 Task: Add 1.5 spacing between lines and paragraphs.
Action: Mouse pressed left at (517, 239)
Screenshot: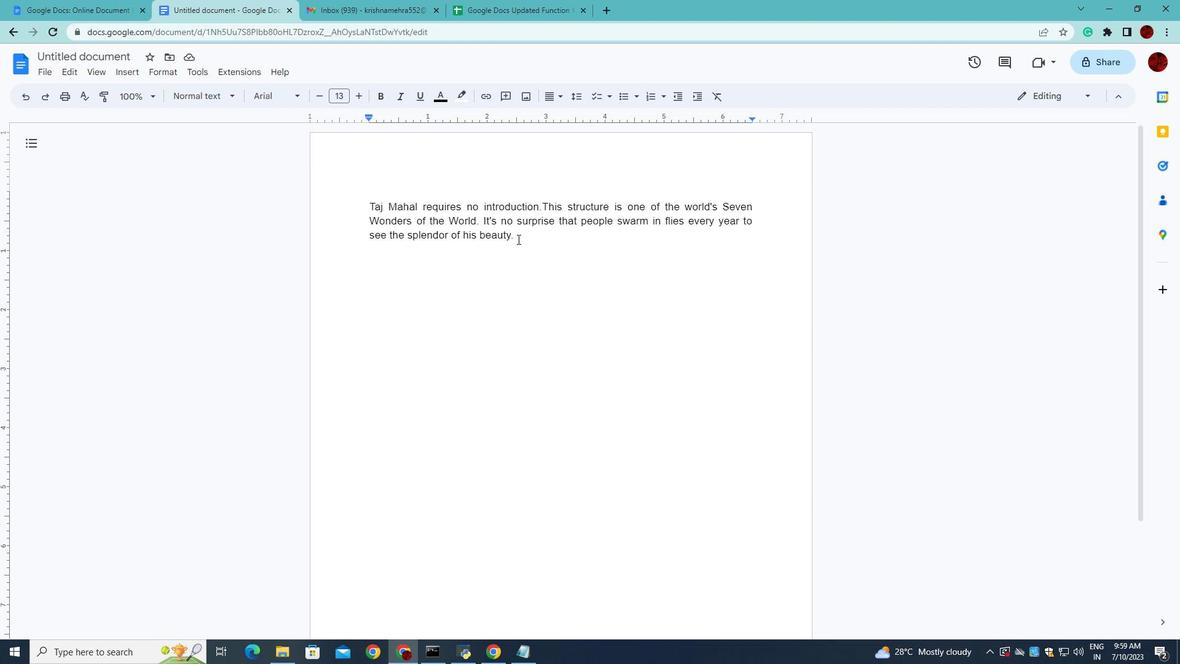 
Action: Mouse moved to (578, 95)
Screenshot: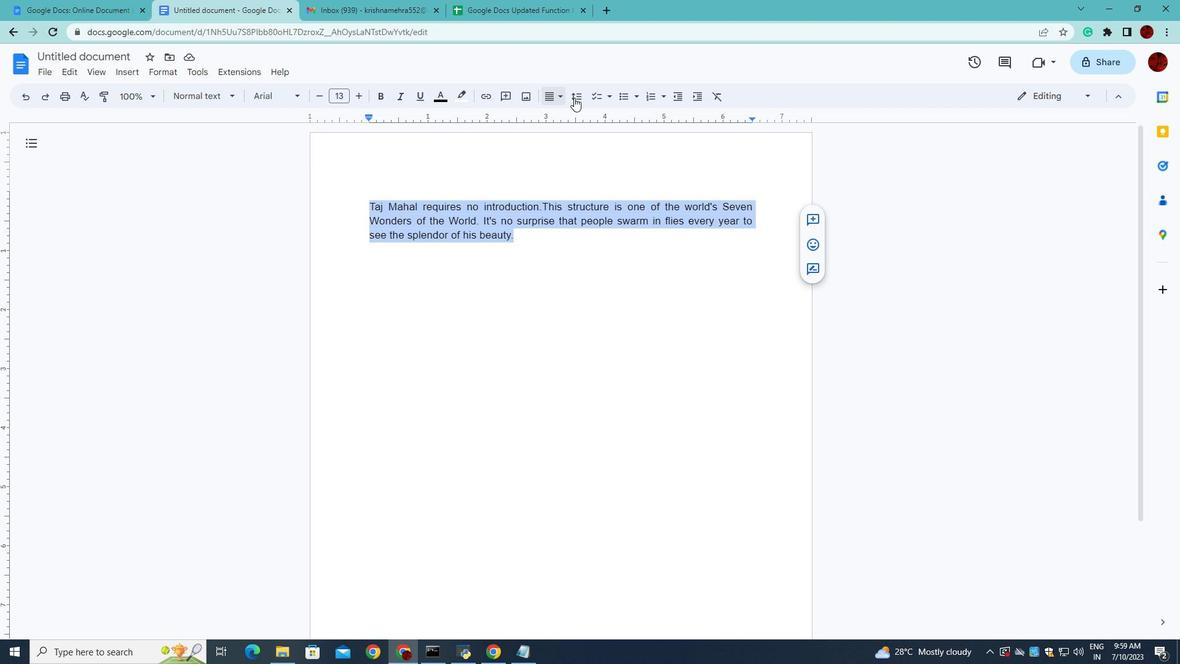 
Action: Mouse pressed left at (578, 95)
Screenshot: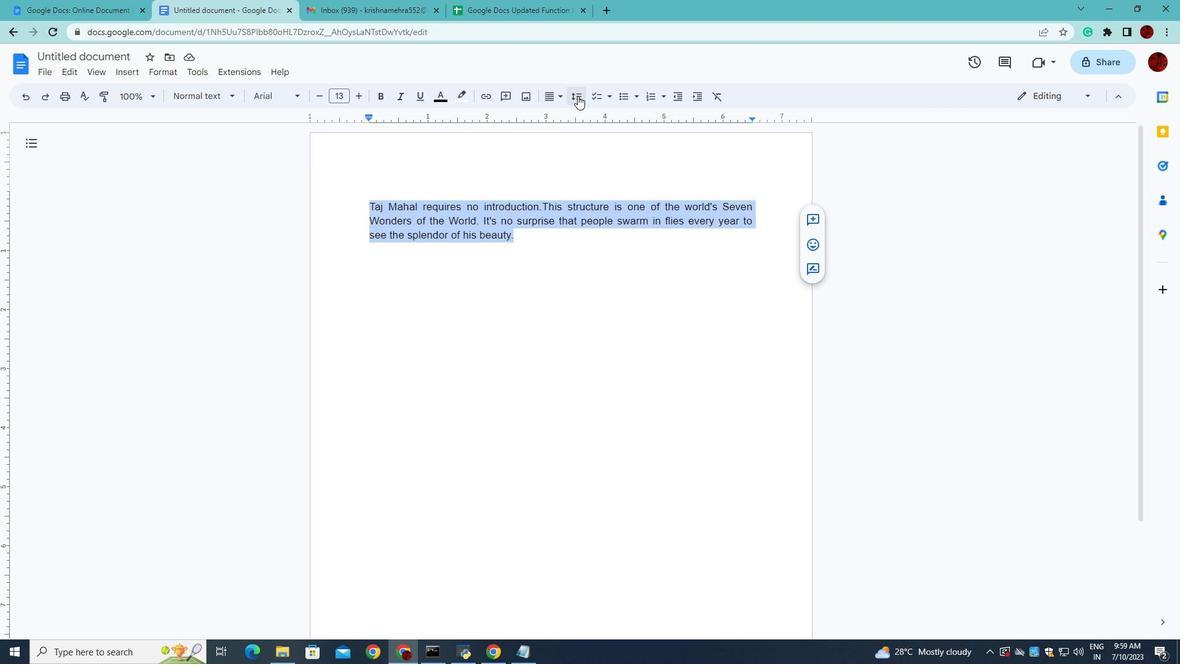 
Action: Mouse moved to (581, 156)
Screenshot: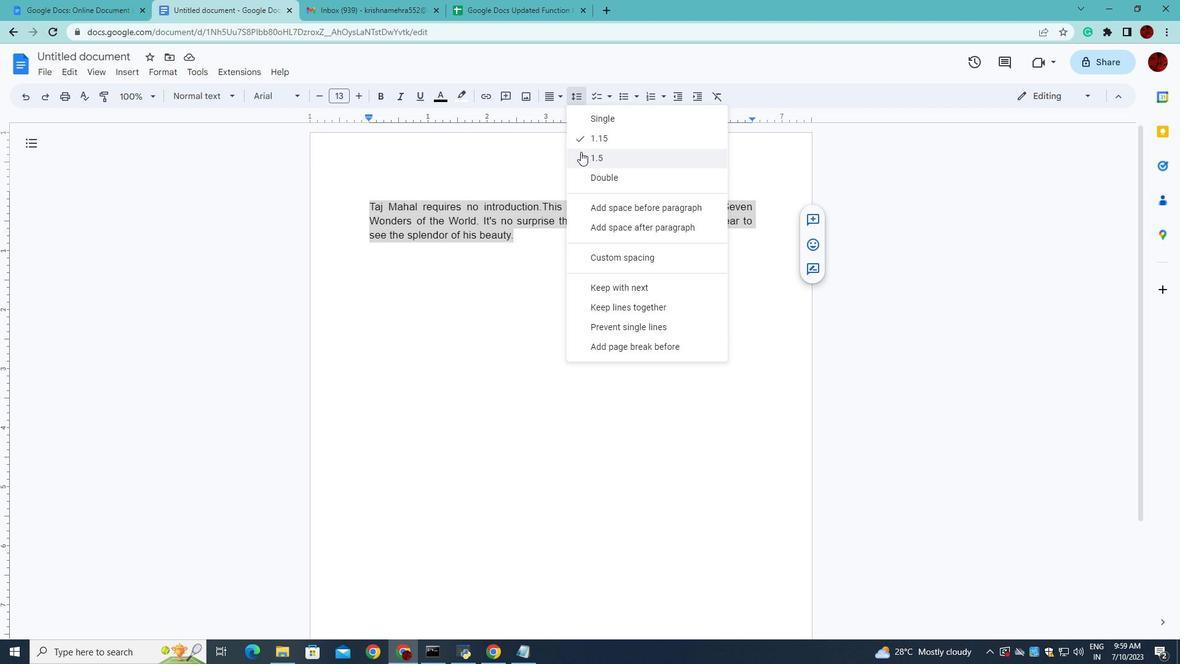 
Action: Mouse pressed left at (581, 156)
Screenshot: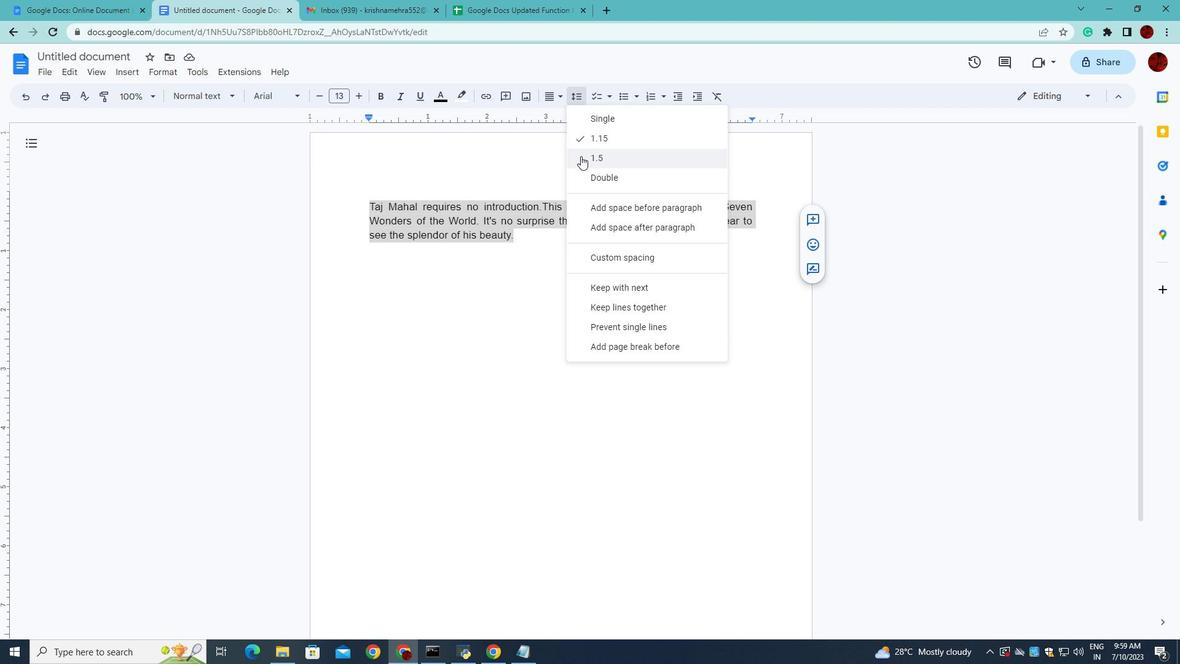 
Action: Mouse moved to (569, 348)
Screenshot: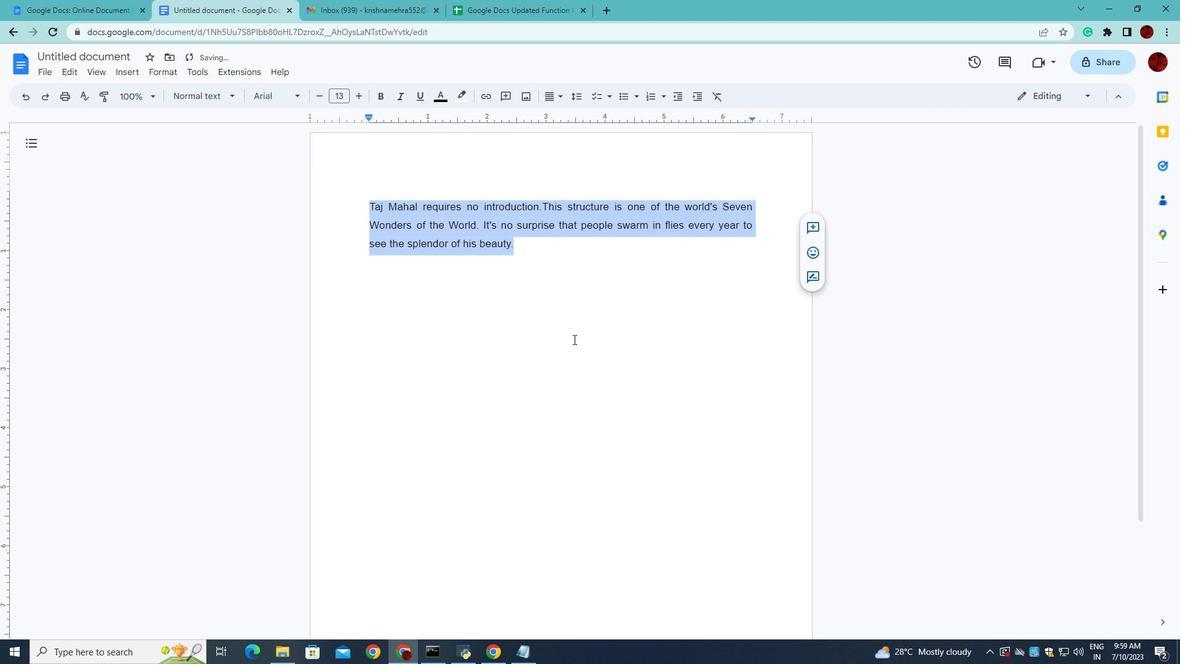 
